 Task: Create a blank project ArchTech with privacy Public and default view as List and in the team Taskers . Create three sections in the project as To-Do, Doing and Done
Action: Mouse moved to (75, 236)
Screenshot: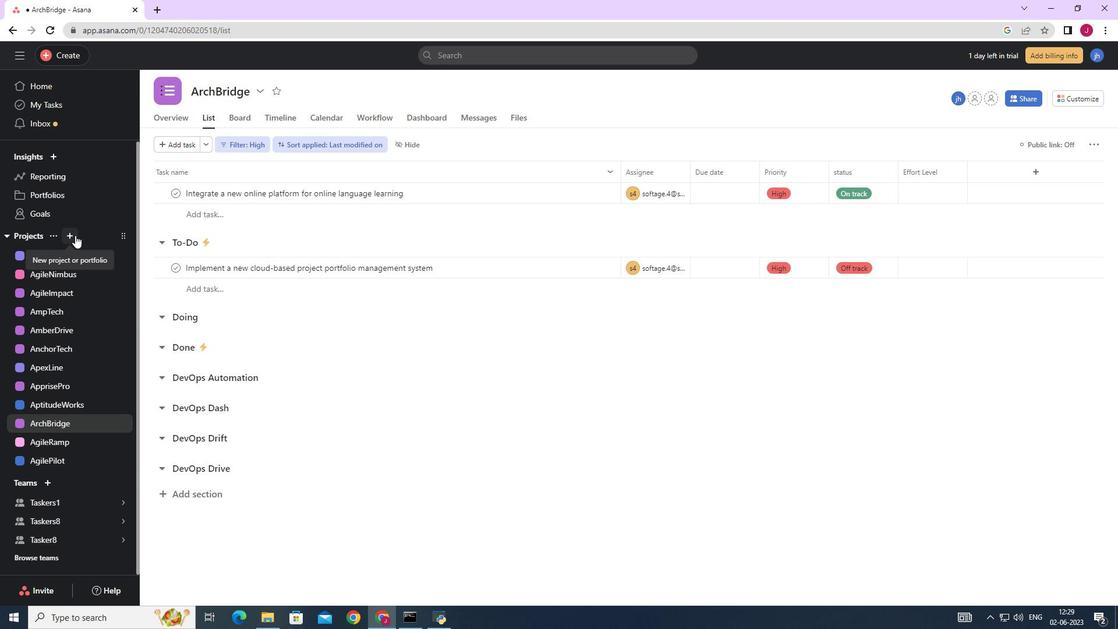 
Action: Mouse pressed left at (75, 236)
Screenshot: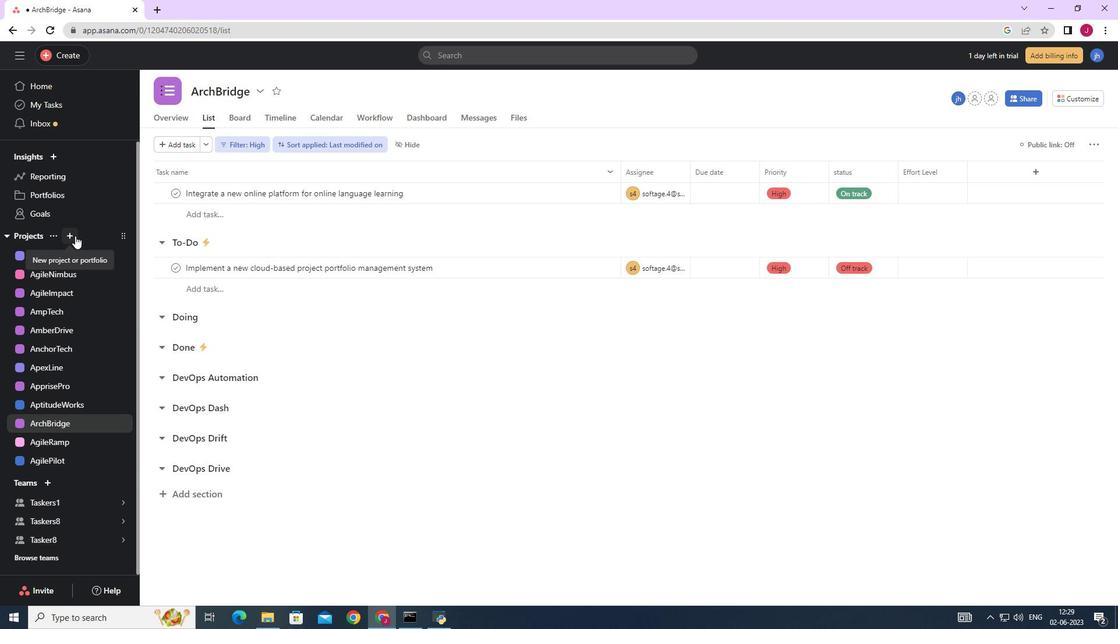 
Action: Mouse moved to (110, 261)
Screenshot: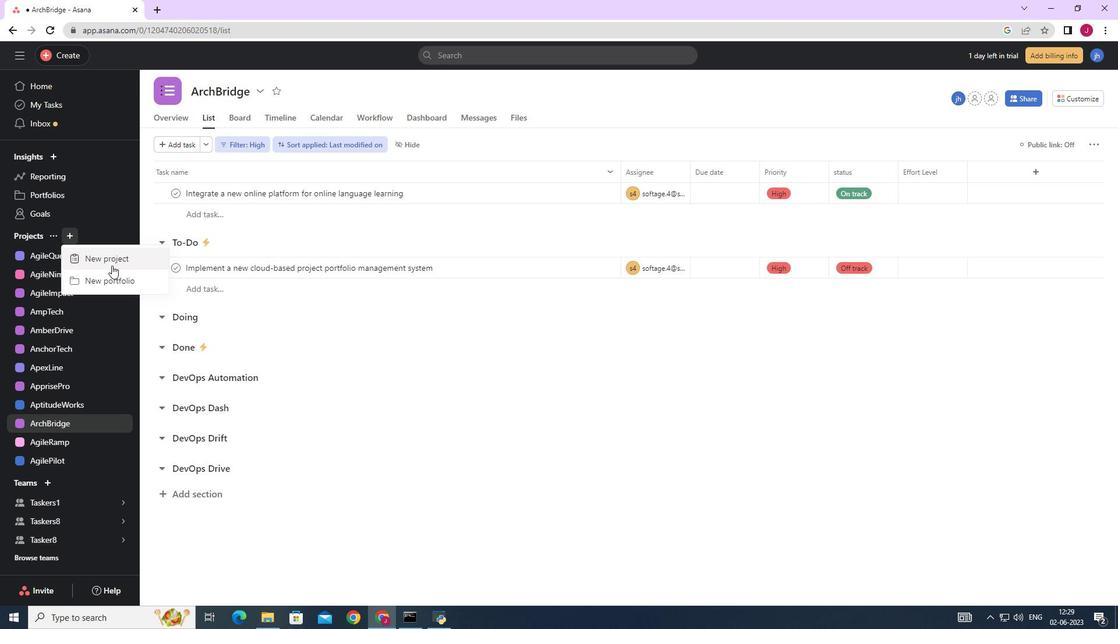 
Action: Mouse pressed left at (110, 261)
Screenshot: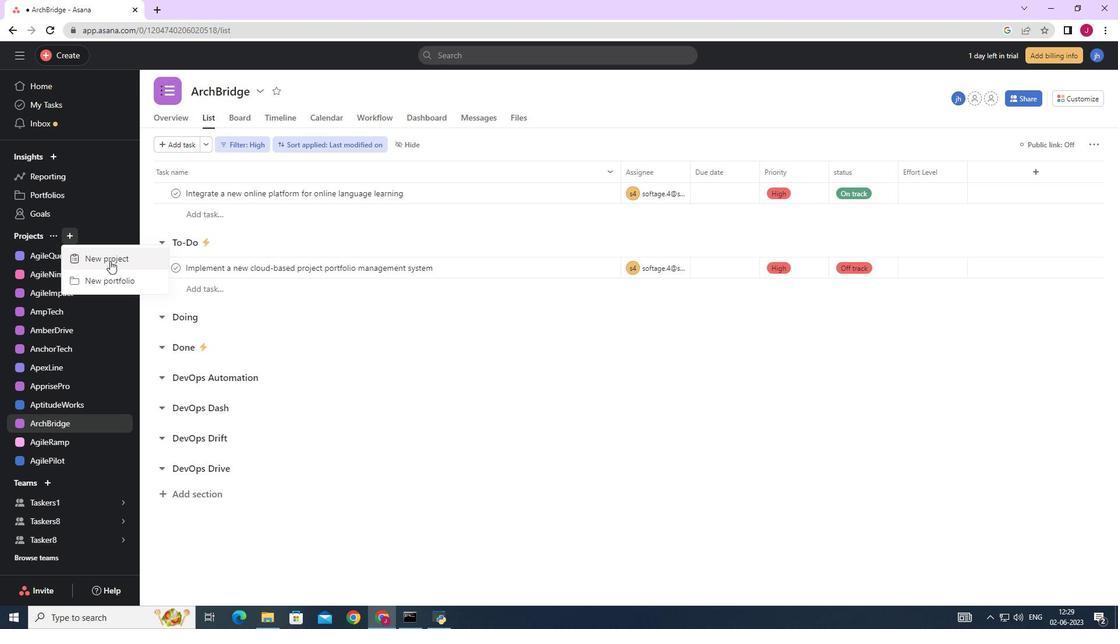 
Action: Mouse moved to (470, 229)
Screenshot: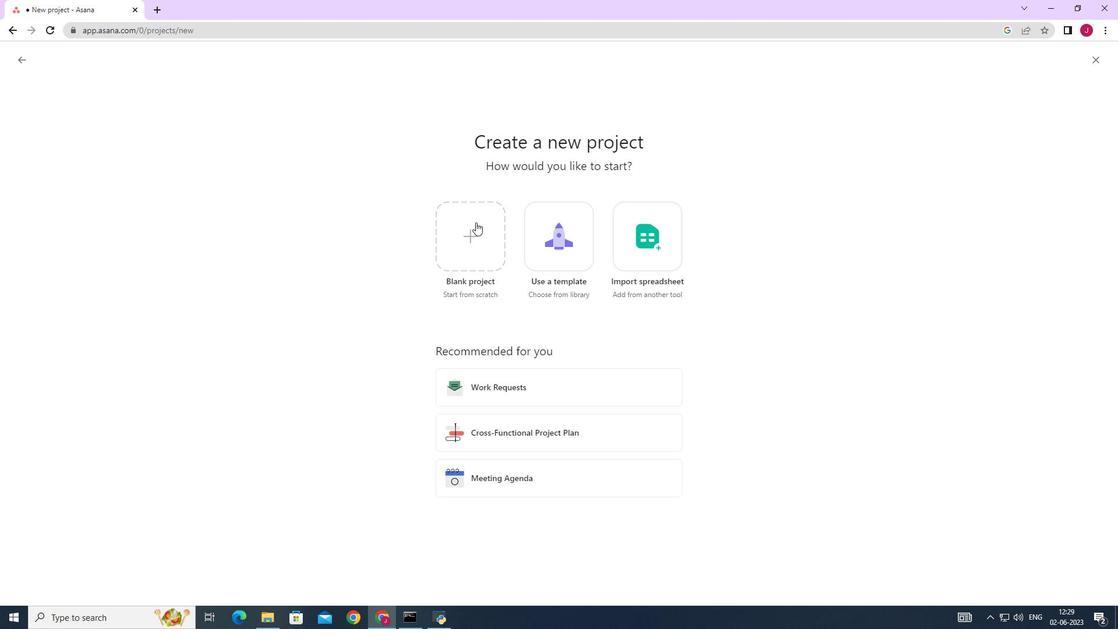 
Action: Mouse pressed left at (470, 229)
Screenshot: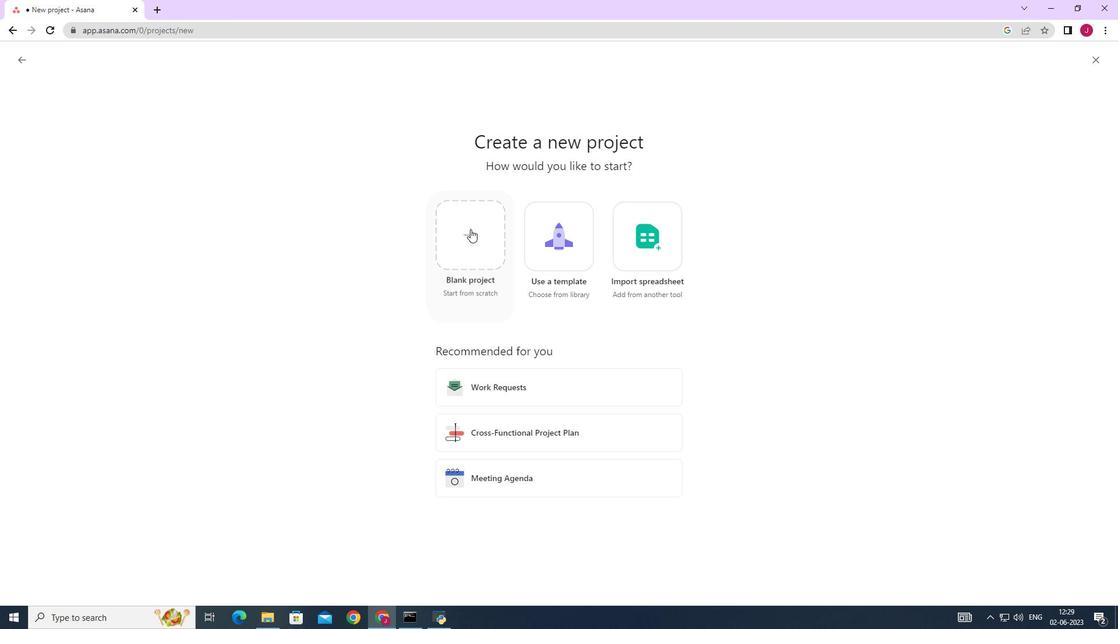 
Action: Mouse moved to (286, 149)
Screenshot: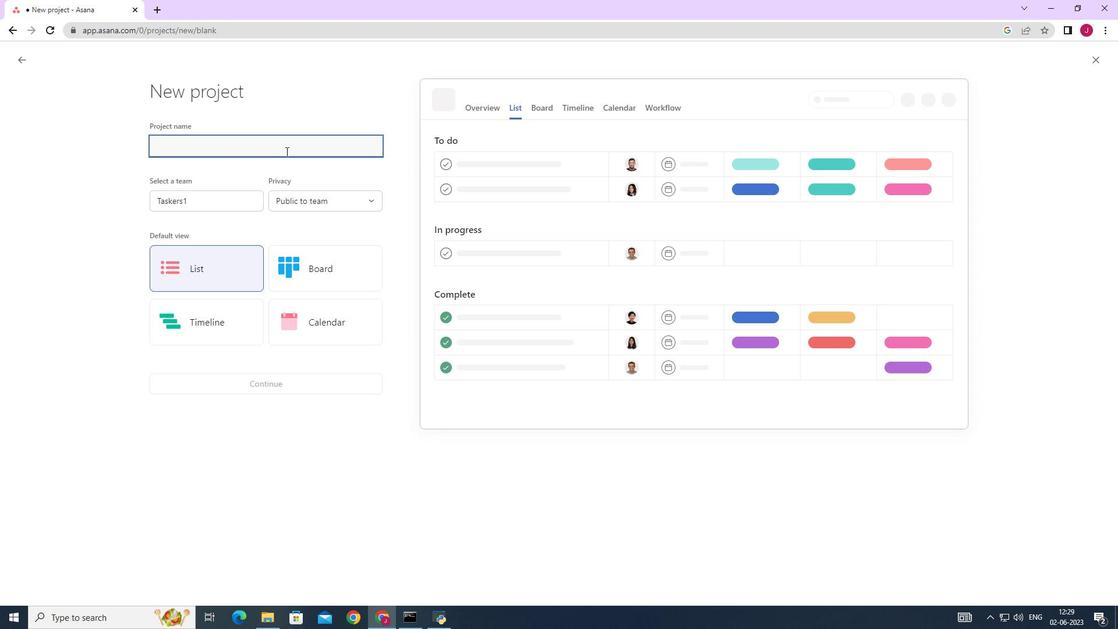 
Action: Mouse pressed left at (286, 149)
Screenshot: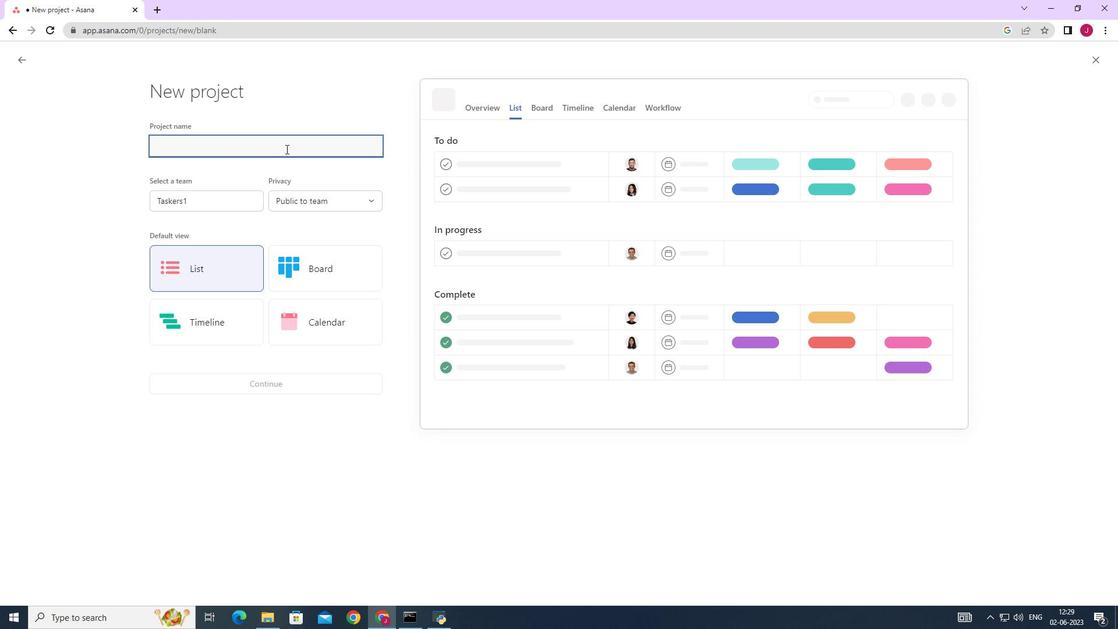 
Action: Key pressed <Key.caps_lock>A<Key.caps_lock>rch<Key.caps_lock>T<Key.caps_lock>ech
Screenshot: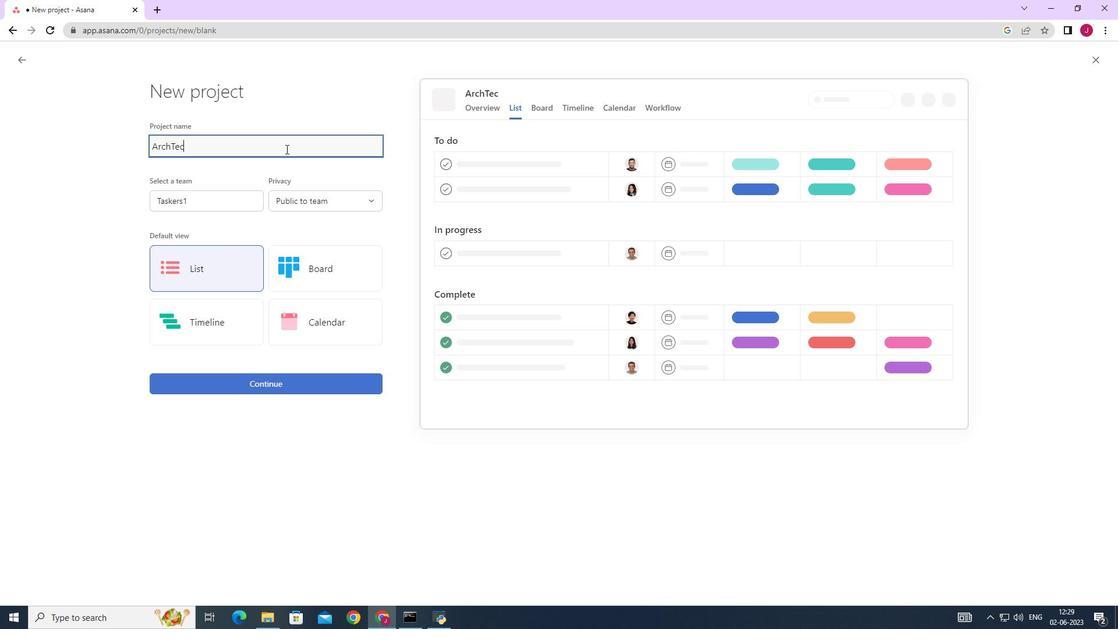 
Action: Mouse moved to (220, 205)
Screenshot: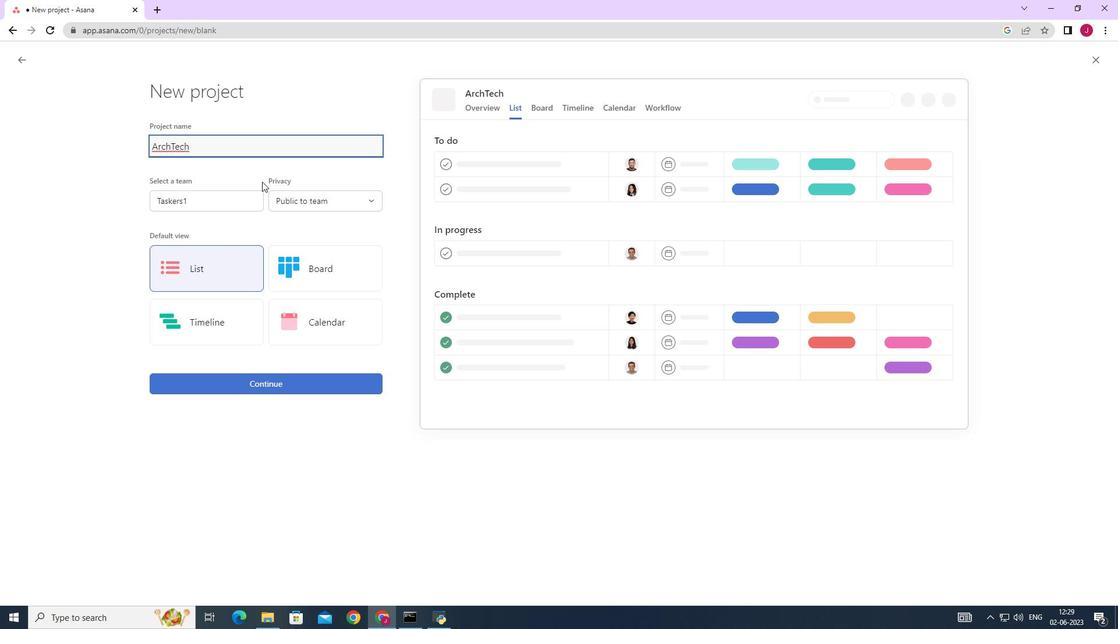 
Action: Mouse pressed left at (220, 205)
Screenshot: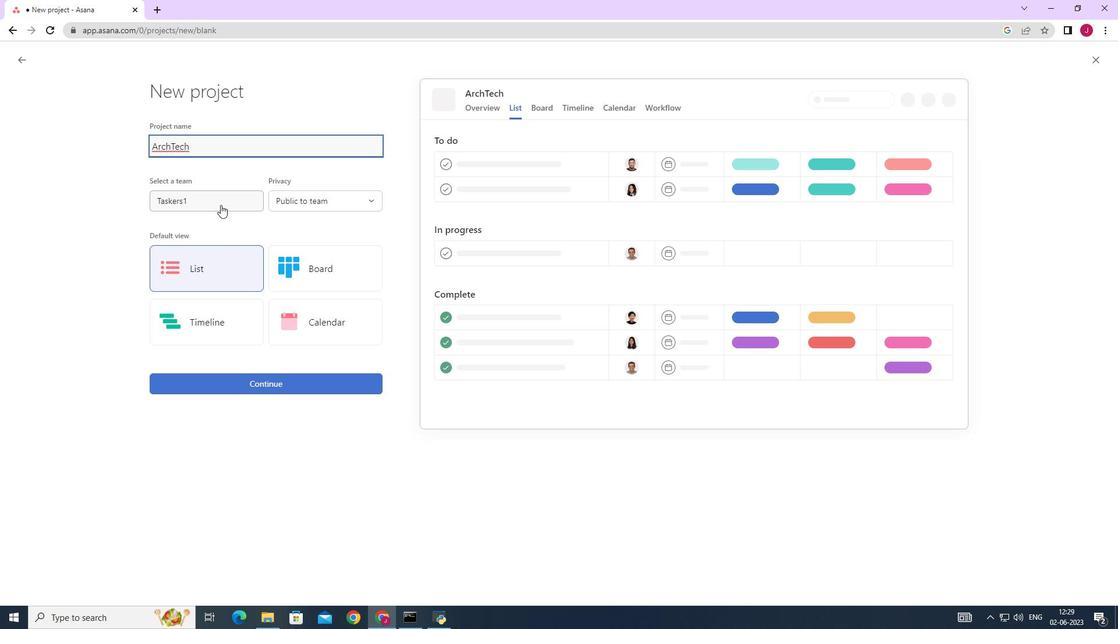 
Action: Mouse moved to (325, 199)
Screenshot: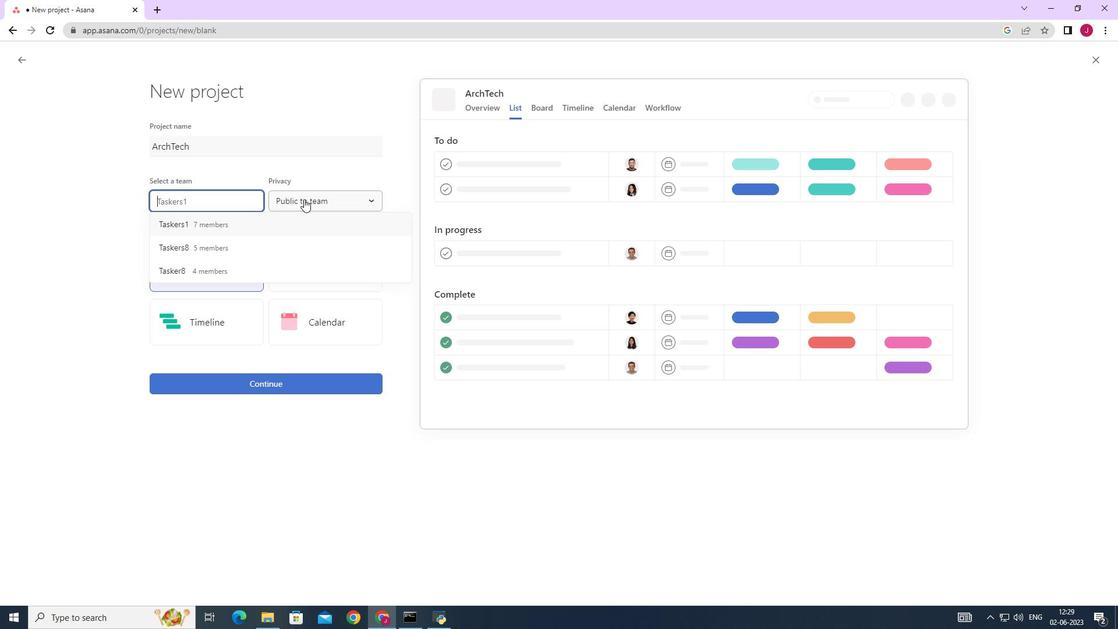 
Action: Mouse pressed left at (325, 199)
Screenshot: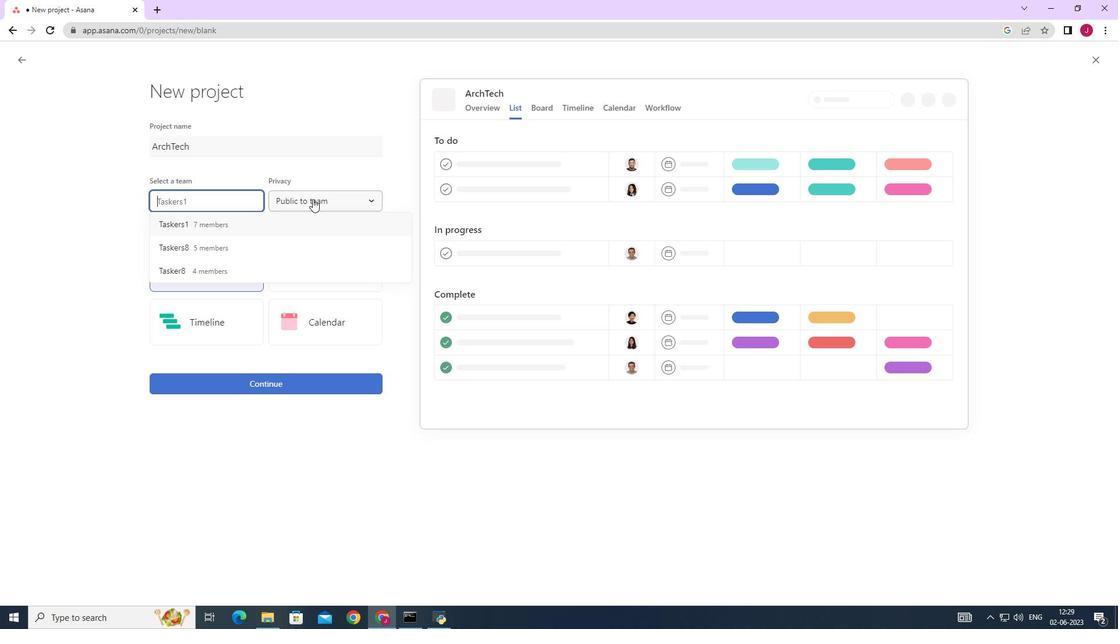 
Action: Mouse moved to (265, 386)
Screenshot: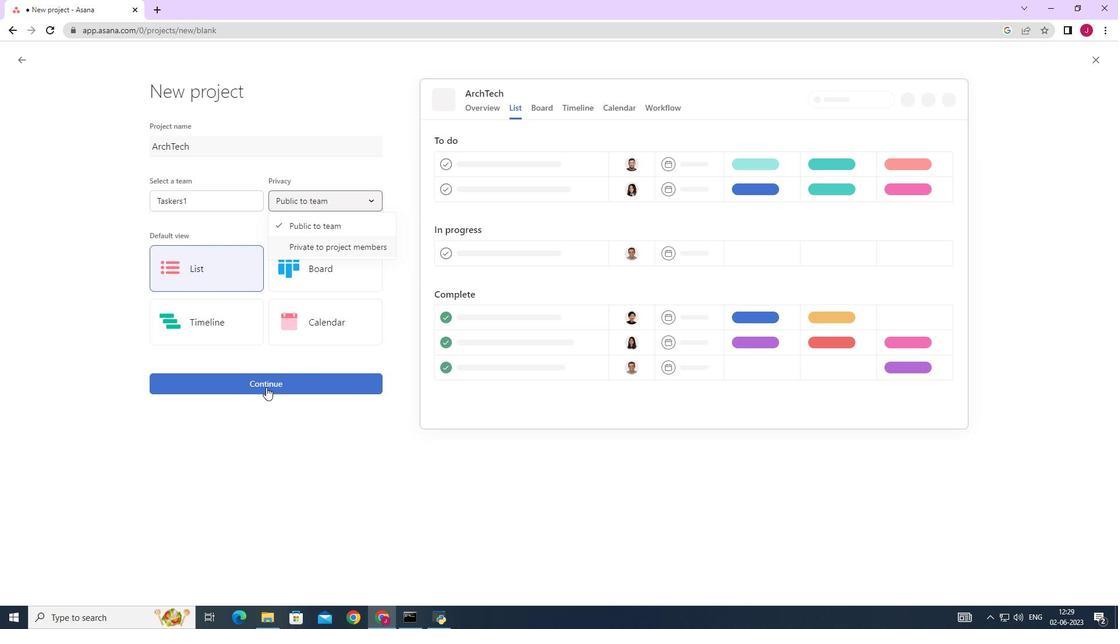 
Action: Mouse pressed left at (265, 386)
Screenshot: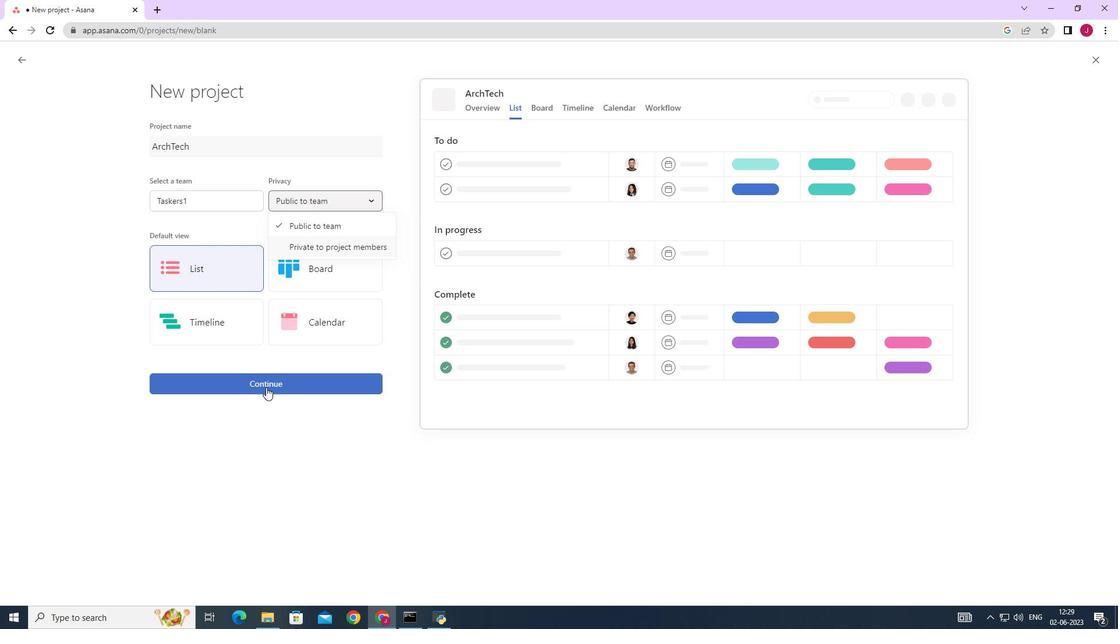 
Action: Mouse moved to (265, 304)
Screenshot: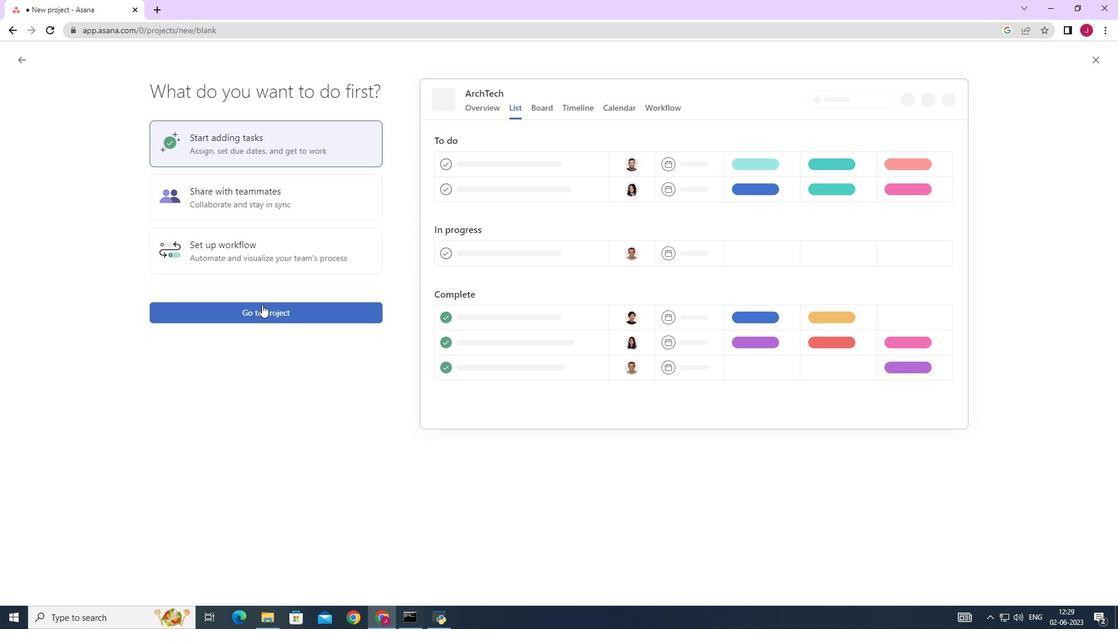 
Action: Mouse pressed left at (265, 304)
Screenshot: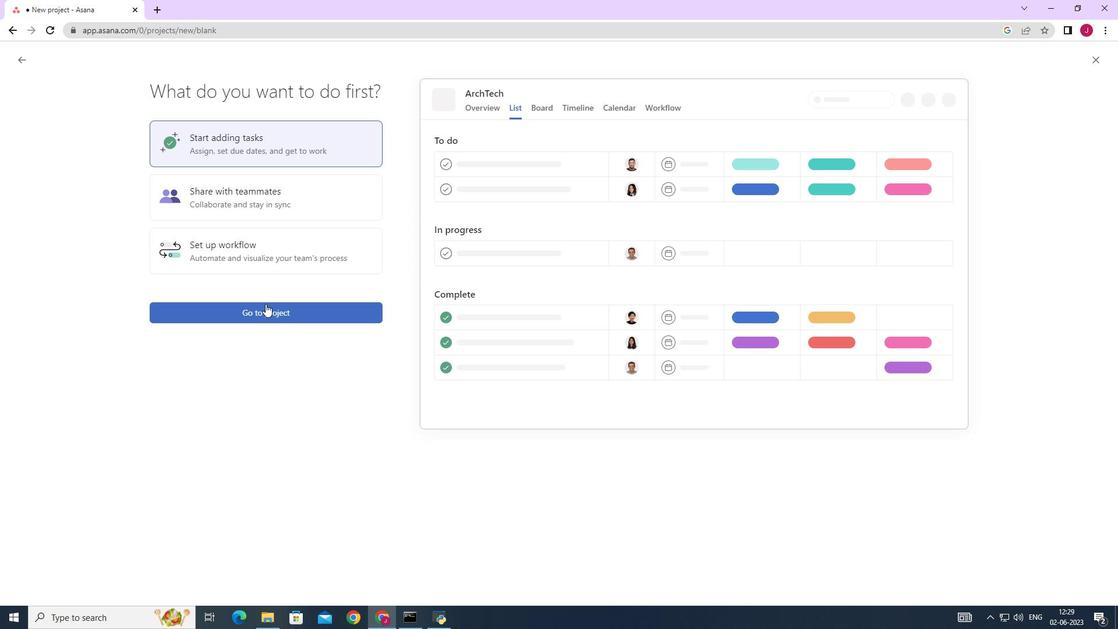
Action: Mouse moved to (208, 258)
Screenshot: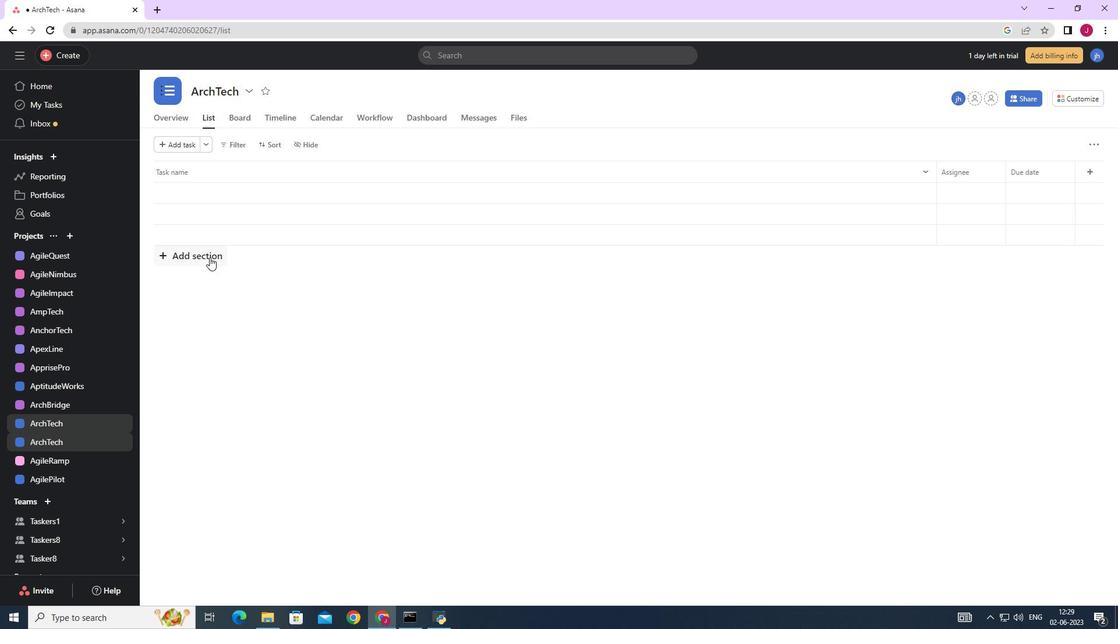 
Action: Mouse pressed left at (208, 258)
Screenshot: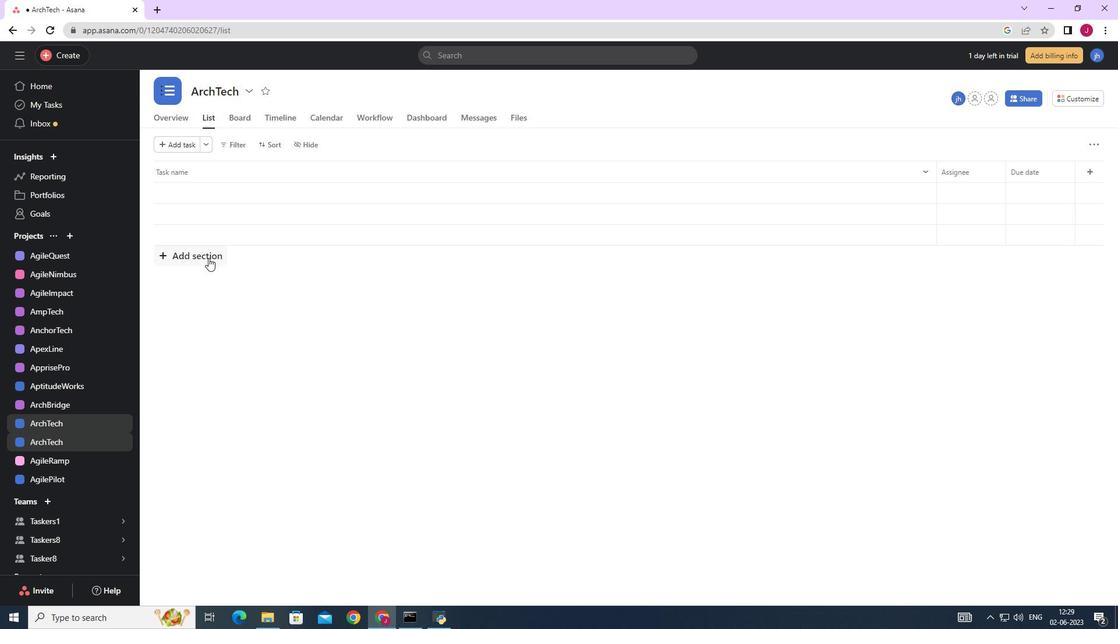 
Action: Key pressed <Key.caps_lock>T<Key.caps_lock>o-<Key.caps_lock>D<Key.caps_lock>o
Screenshot: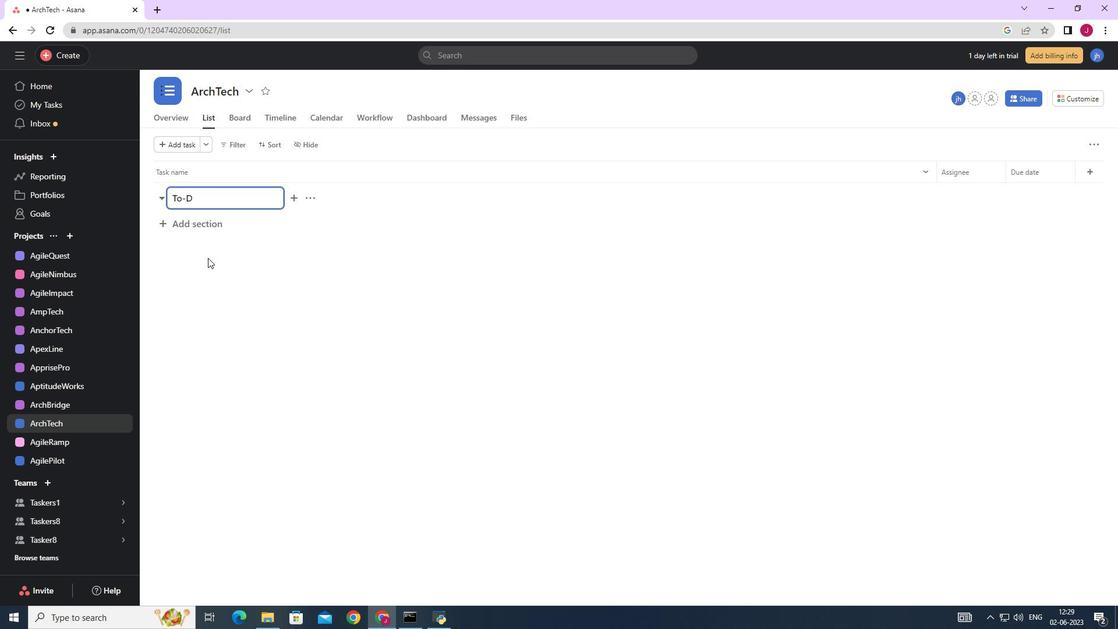 
Action: Mouse moved to (195, 225)
Screenshot: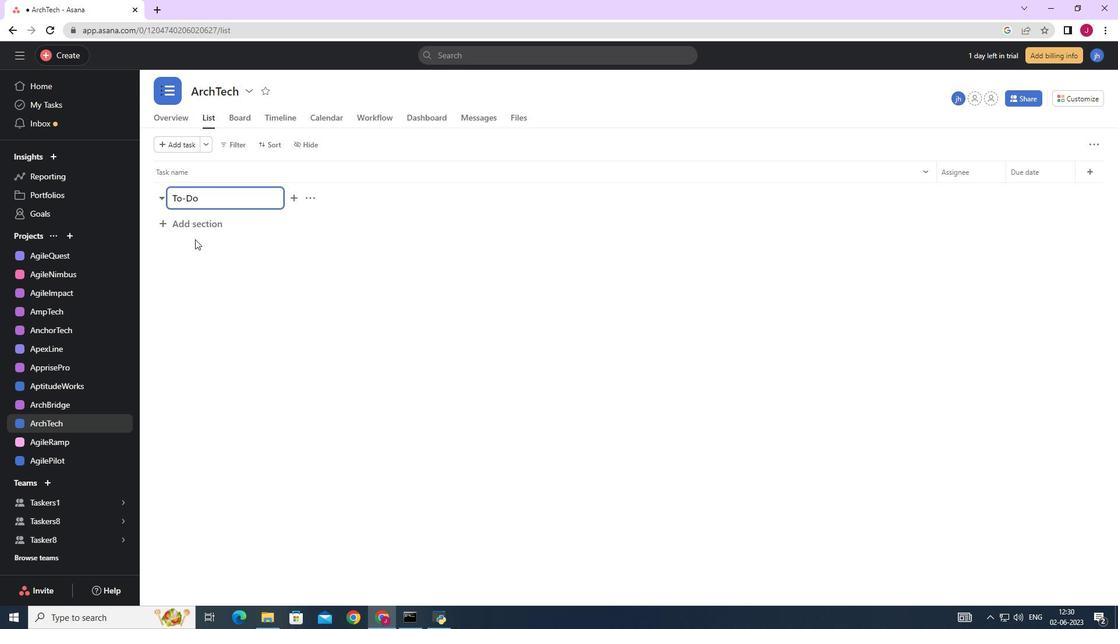 
Action: Mouse pressed left at (195, 225)
Screenshot: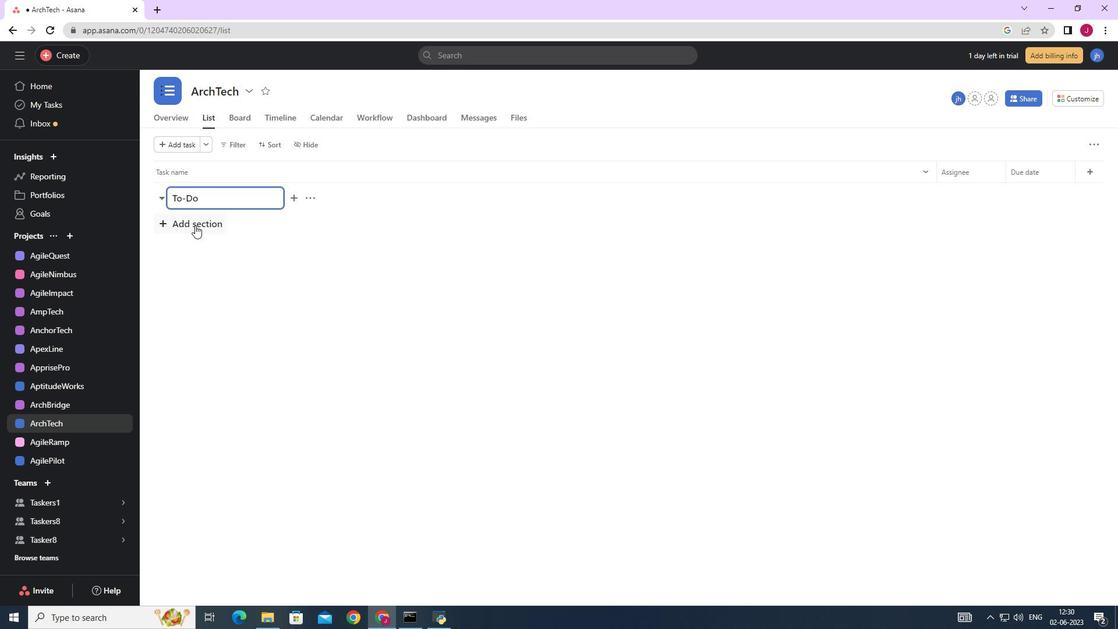 
Action: Mouse moved to (195, 224)
Screenshot: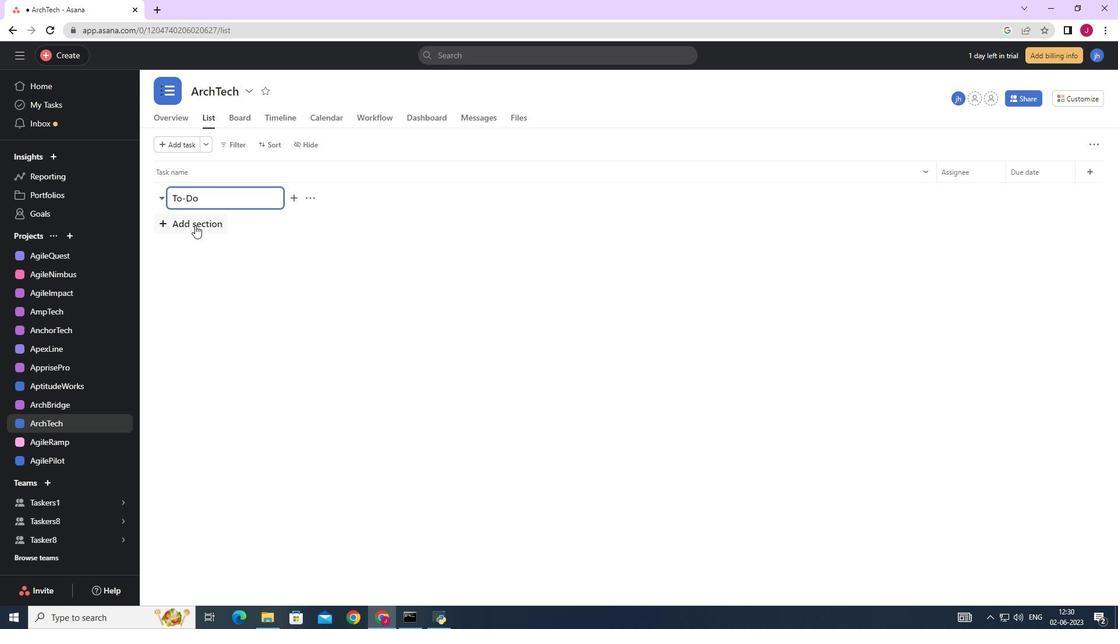 
Action: Key pressed <Key.caps_lock>D<Key.caps_lock>oing
Screenshot: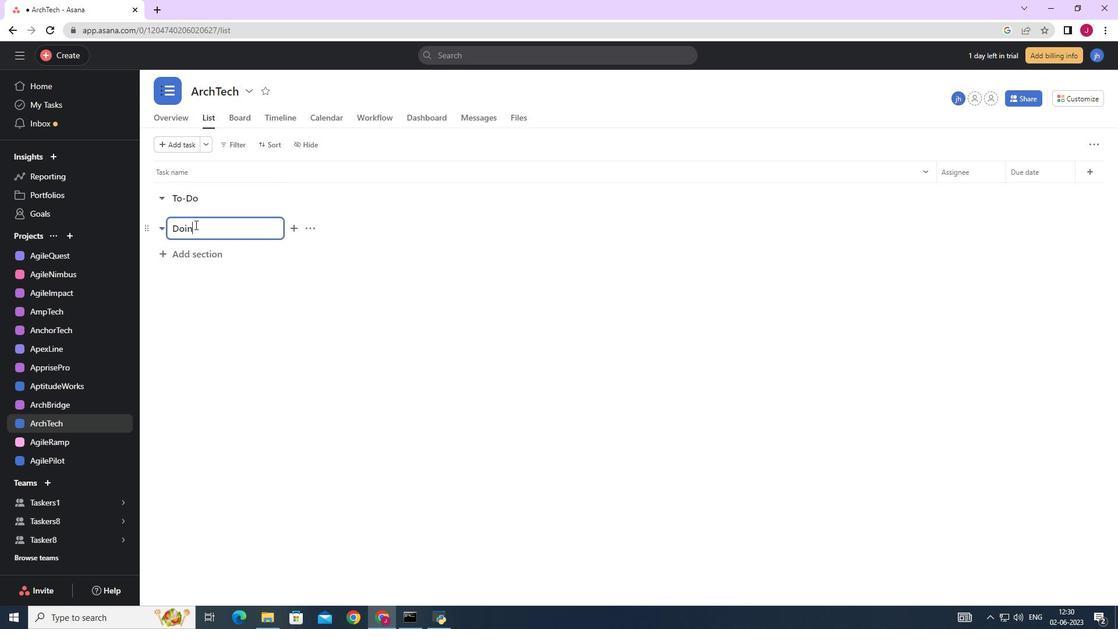 
Action: Mouse moved to (201, 250)
Screenshot: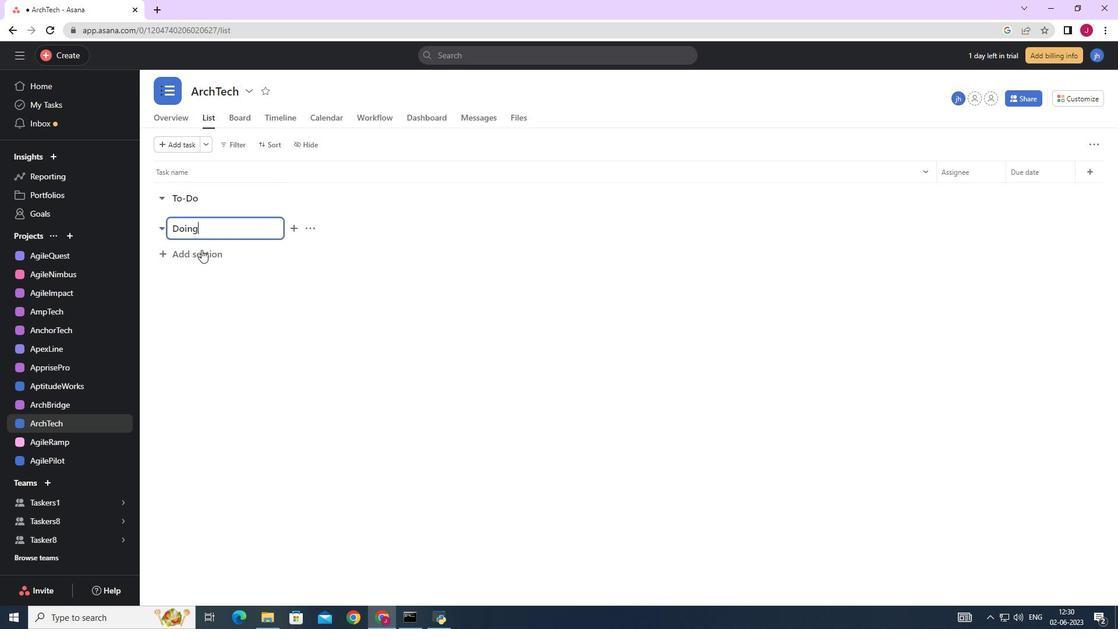 
Action: Mouse pressed left at (201, 250)
Screenshot: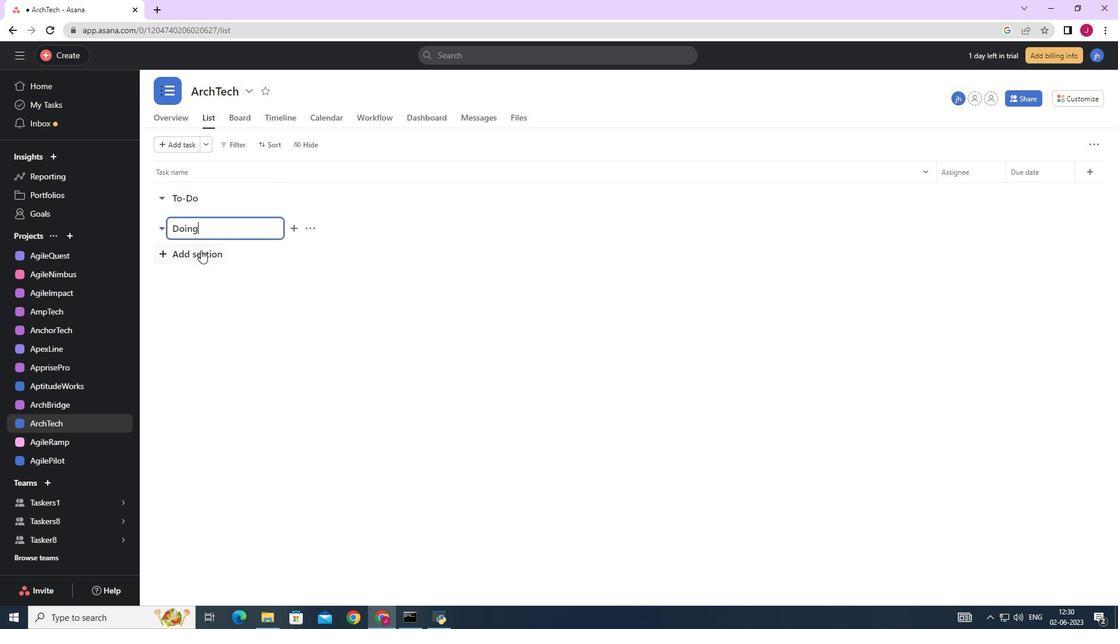 
Action: Key pressed <Key.caps_lock>DO<Key.backspace><Key.caps_lock>onr<Key.backspace>e<Key.enter>
Screenshot: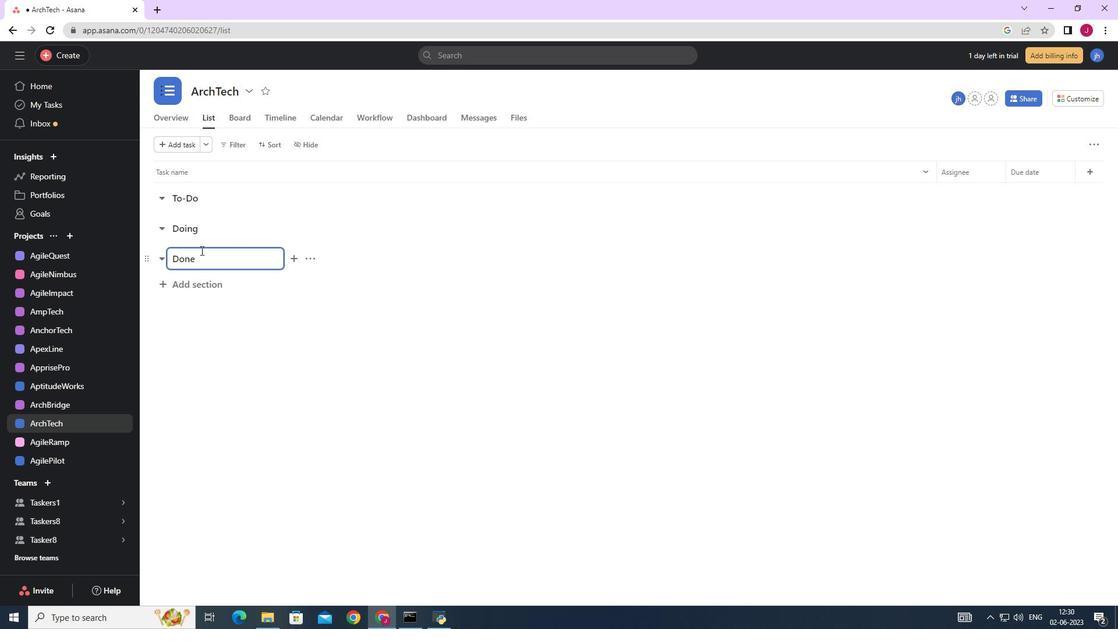 
